 Task: Create New Customer with Customer Name: ABC Grocery, Billing Address Line1: 2759 Fieldcrest Road, Billing Address Line2:  New York, Billing Address Line3:  New York 10005, Cell Number: 631-899-2413
Action: Mouse moved to (154, 31)
Screenshot: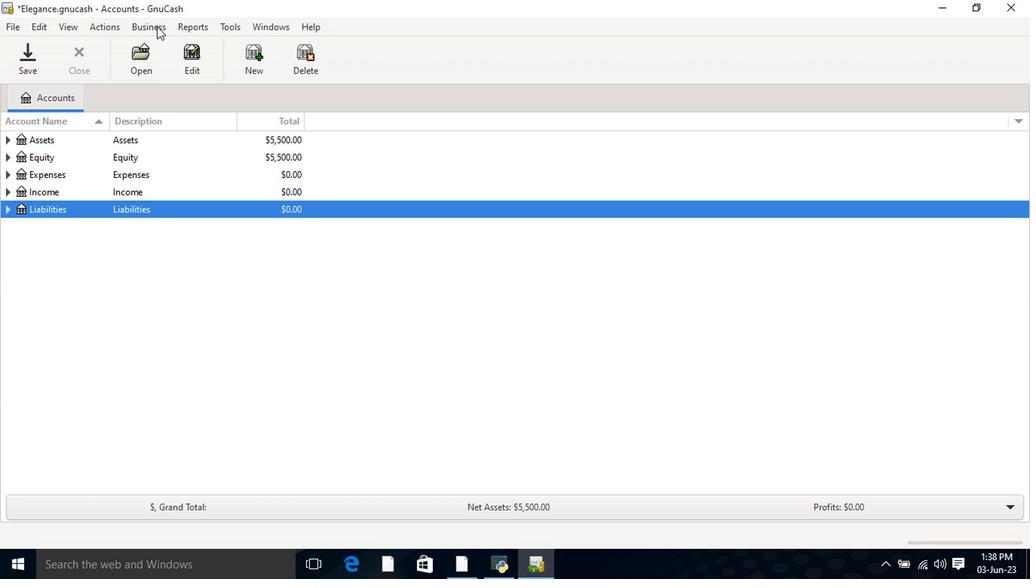 
Action: Mouse pressed left at (154, 31)
Screenshot: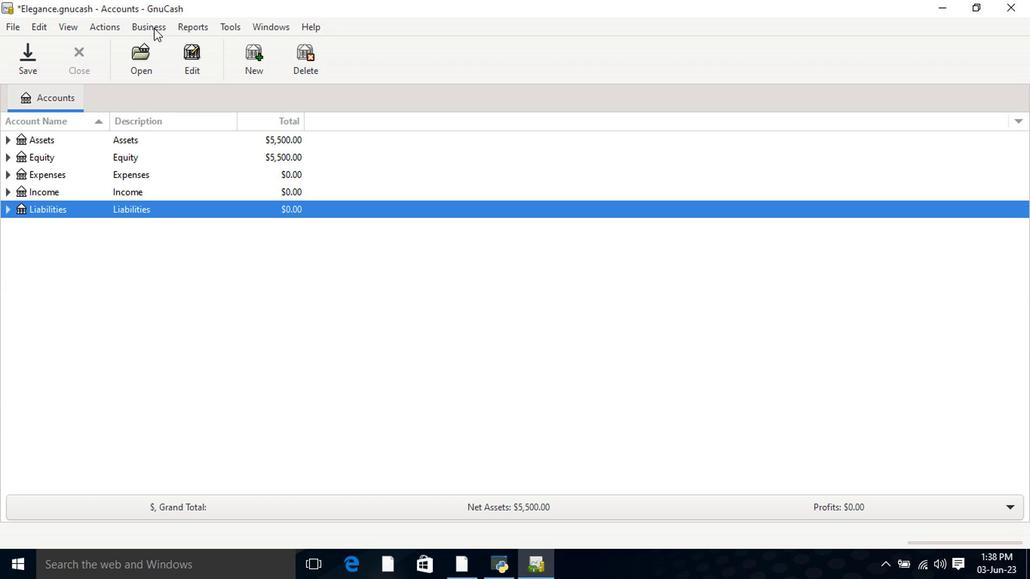 
Action: Mouse moved to (163, 46)
Screenshot: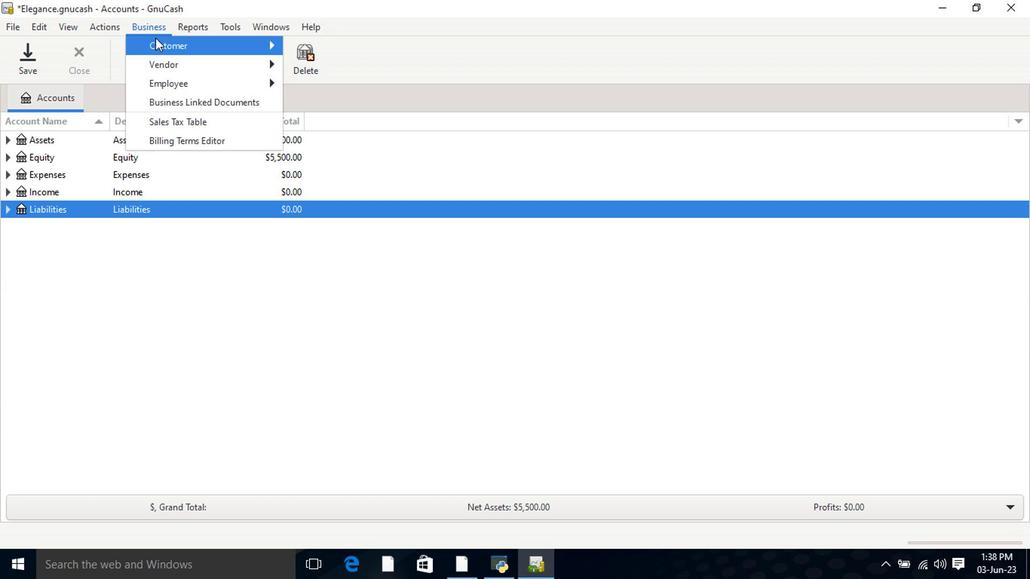 
Action: Mouse pressed left at (163, 46)
Screenshot: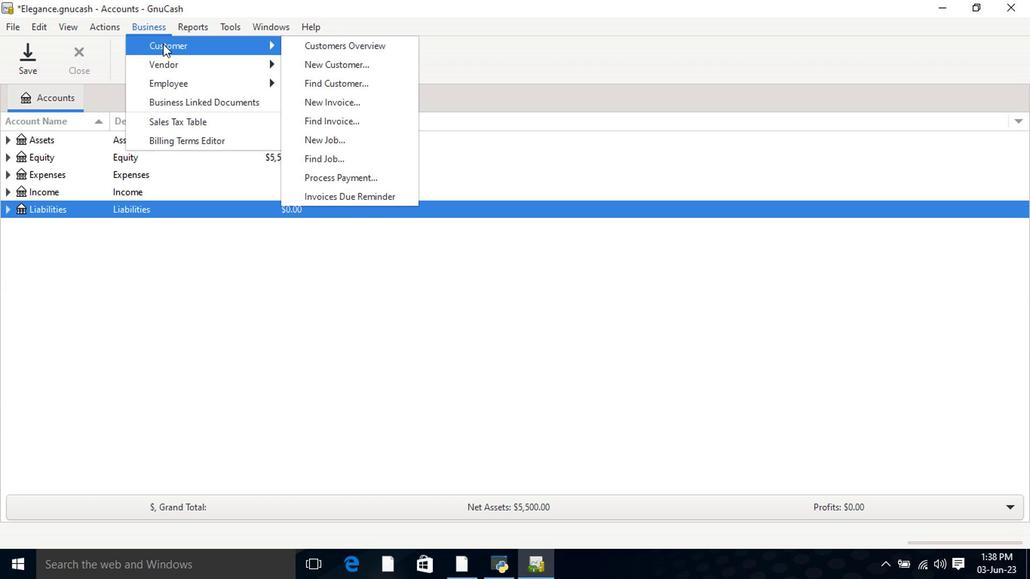 
Action: Mouse moved to (290, 66)
Screenshot: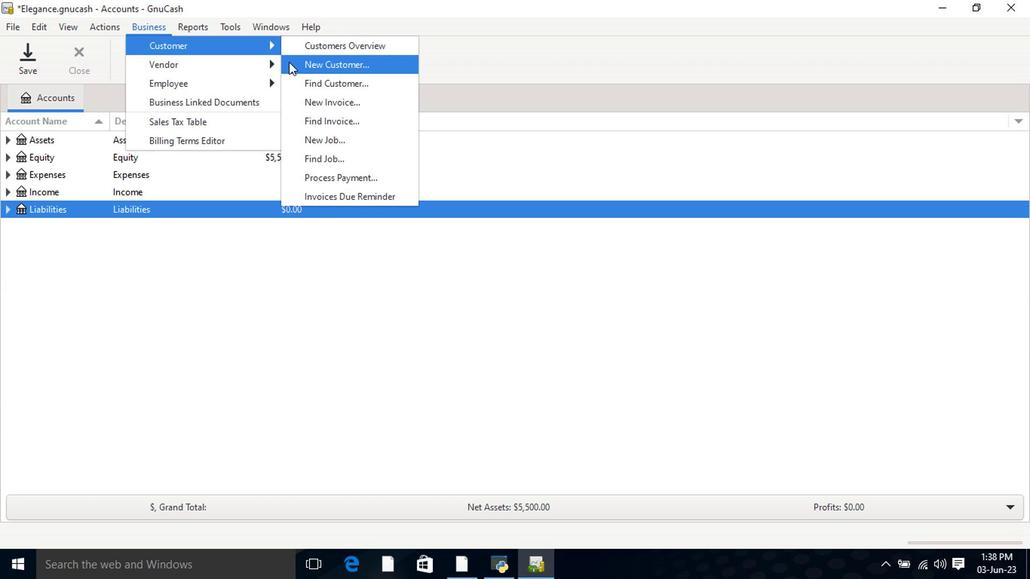 
Action: Mouse pressed left at (290, 66)
Screenshot: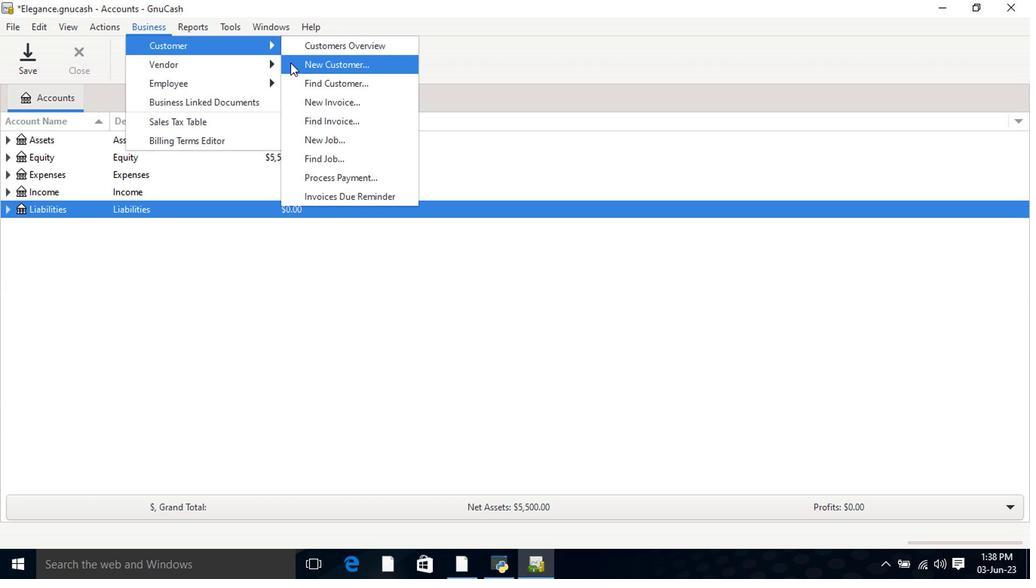 
Action: Mouse moved to (575, 176)
Screenshot: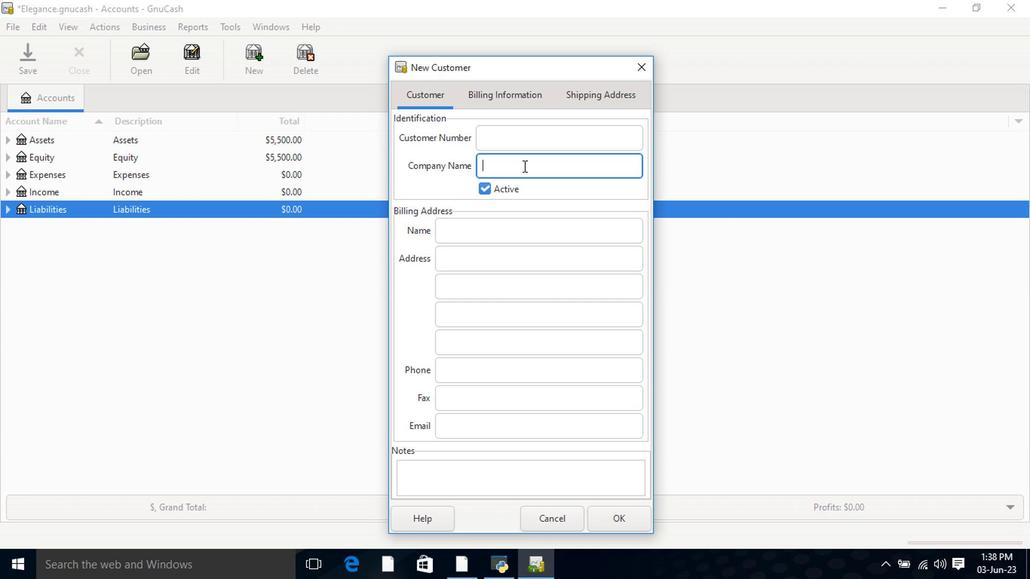 
Action: Key pressed <Key.shift>ABC<Key.space><Key.shift>Grocery<Key.tab><Key.tab><Key.tab>2759<Key.space><Key.shift>Fieldcra<Key.backspace>est<Key.space><Key.shift>Road<Key.tab><Key.shift>New<Key.space><Key.shift>York<Key.tab><Key.shift>New<Key.space><Key.shift>York<Key.space>10005<Key.tab><Key.tab>631-899-2413
Screenshot: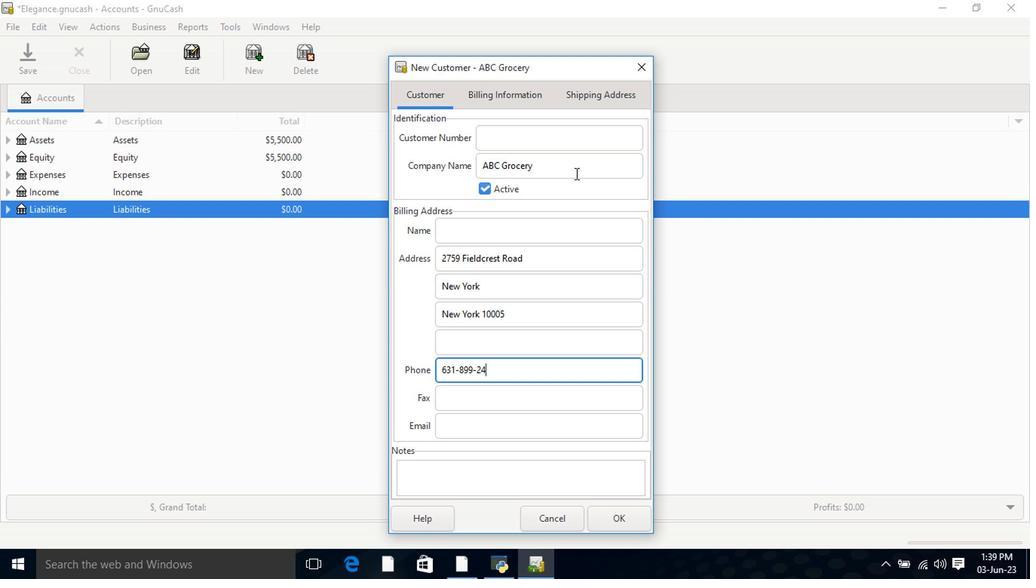 
Action: Mouse moved to (472, 94)
Screenshot: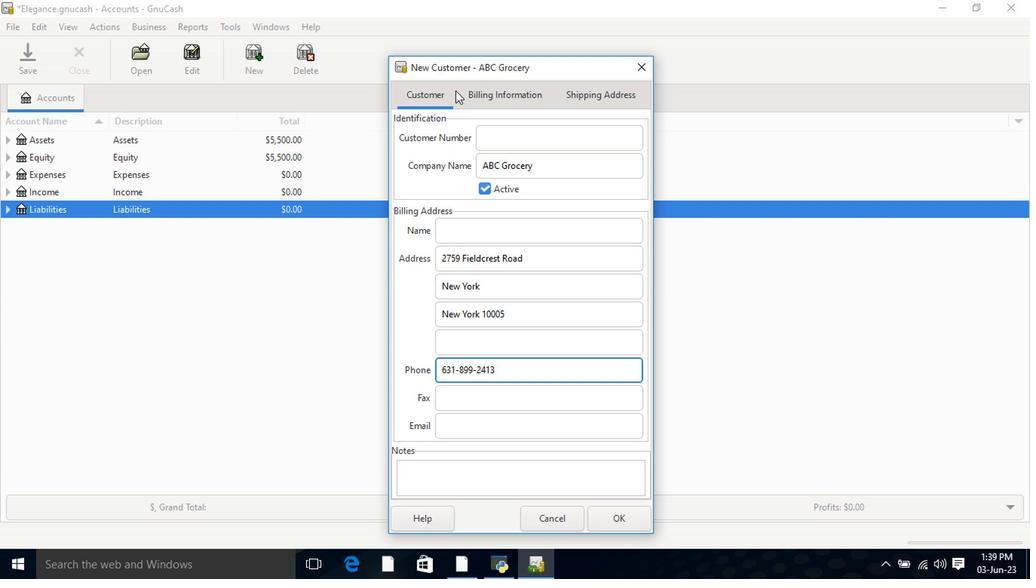 
Action: Mouse pressed left at (472, 94)
Screenshot: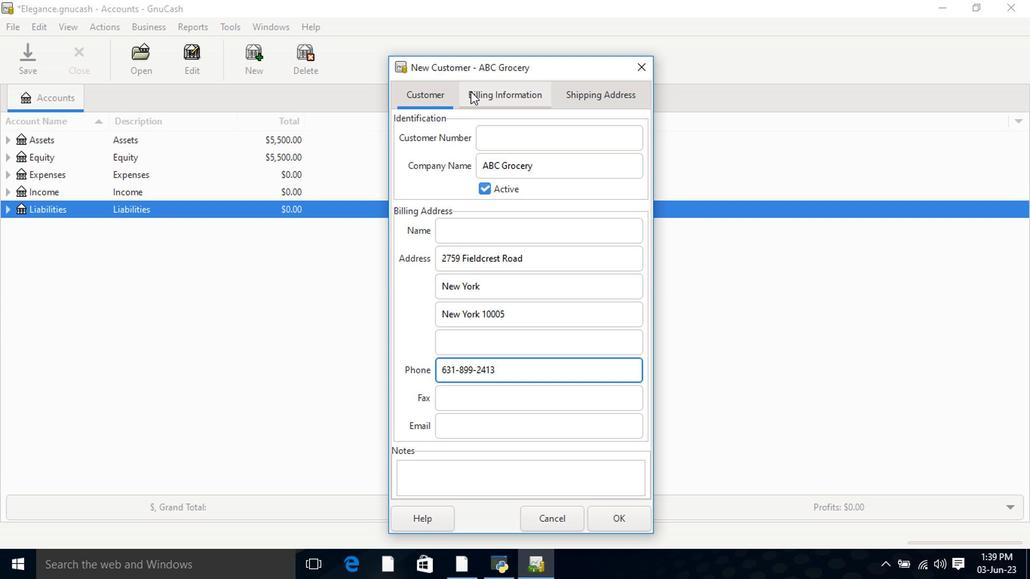 
Action: Mouse moved to (589, 101)
Screenshot: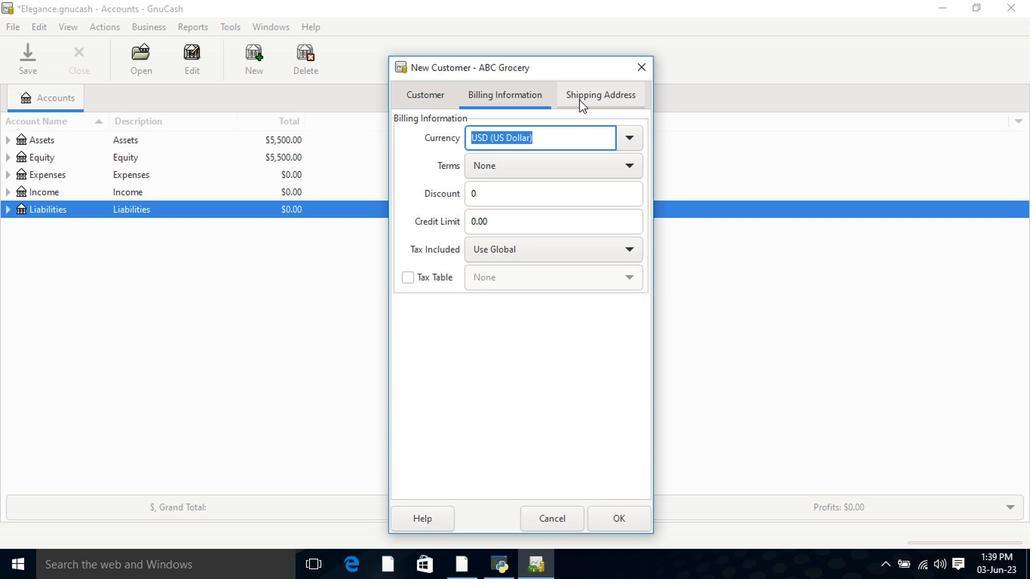 
Action: Mouse pressed left at (589, 101)
Screenshot: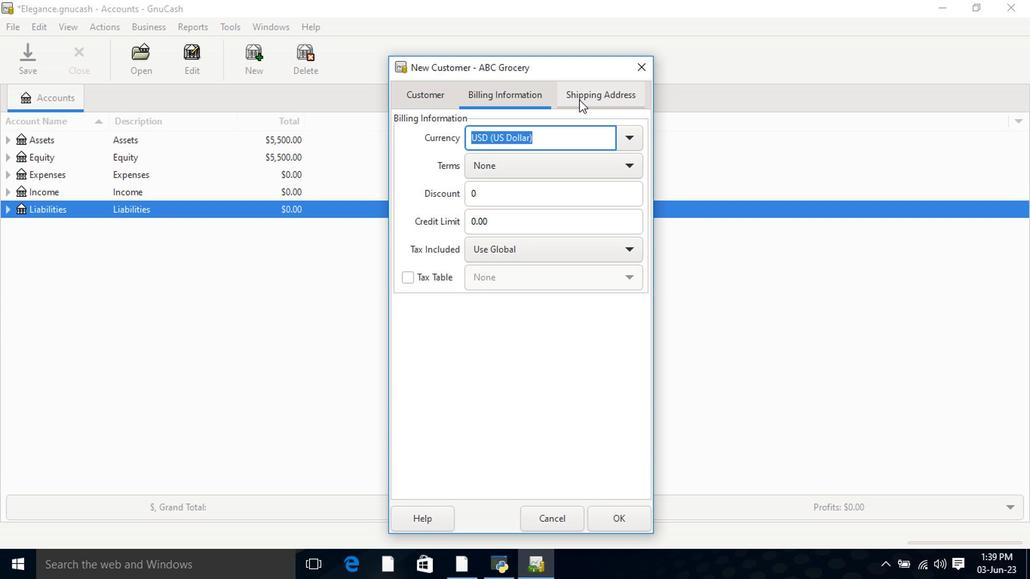 
Action: Mouse moved to (602, 520)
Screenshot: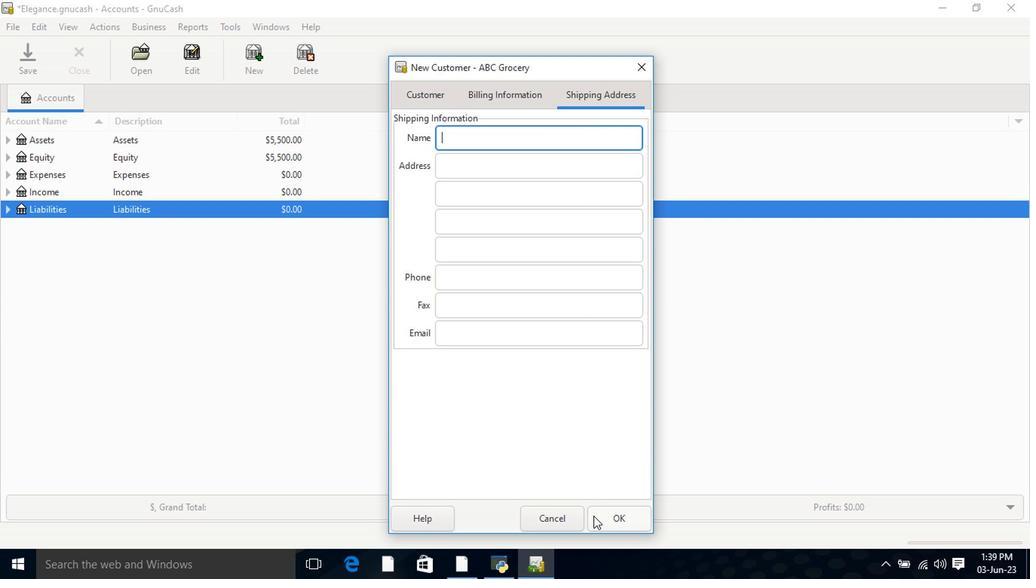 
Action: Mouse pressed left at (602, 520)
Screenshot: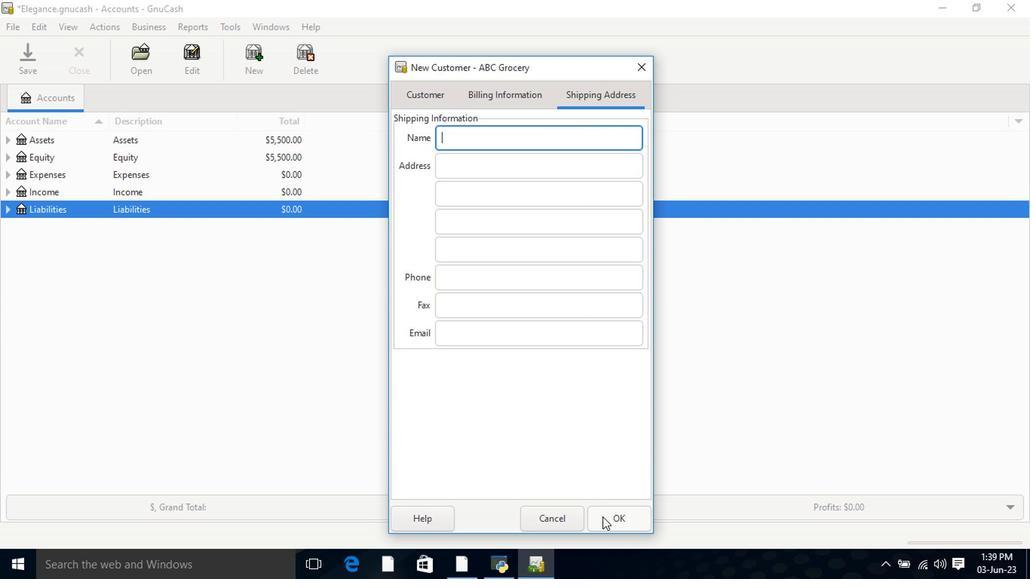 
Action: Mouse moved to (602, 520)
Screenshot: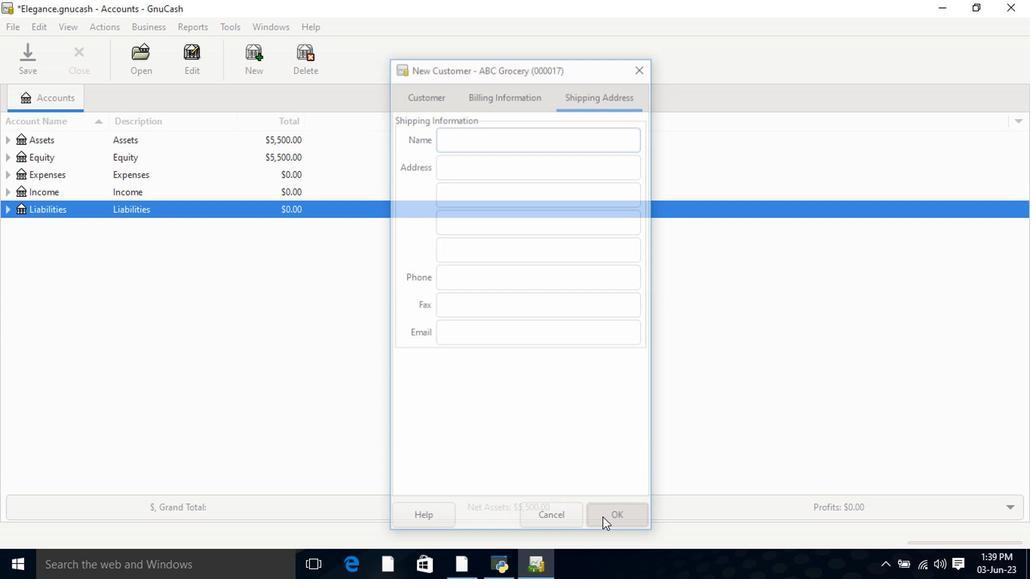 
